 Task: Search for tasks assigned to 'shubhamj' in Outlook.
Action: Mouse moved to (14, 118)
Screenshot: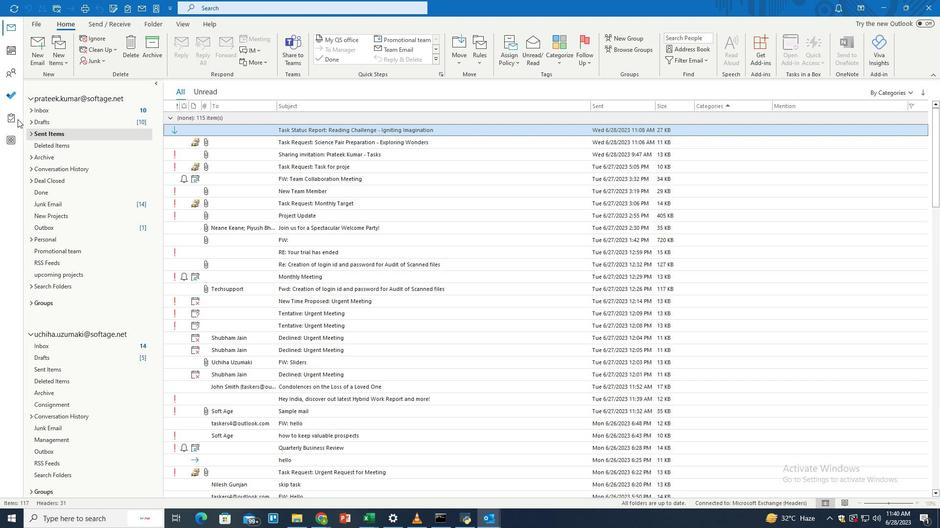 
Action: Mouse pressed left at (14, 118)
Screenshot: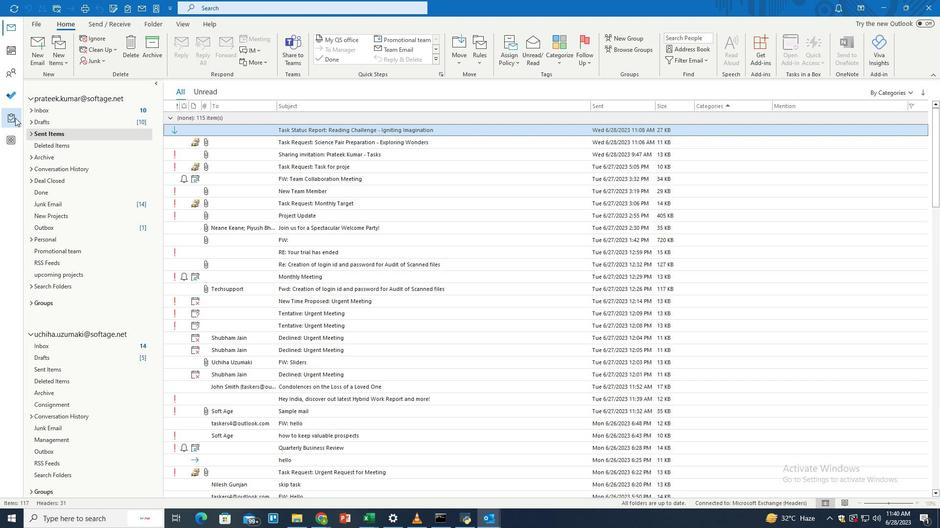 
Action: Mouse moved to (374, 4)
Screenshot: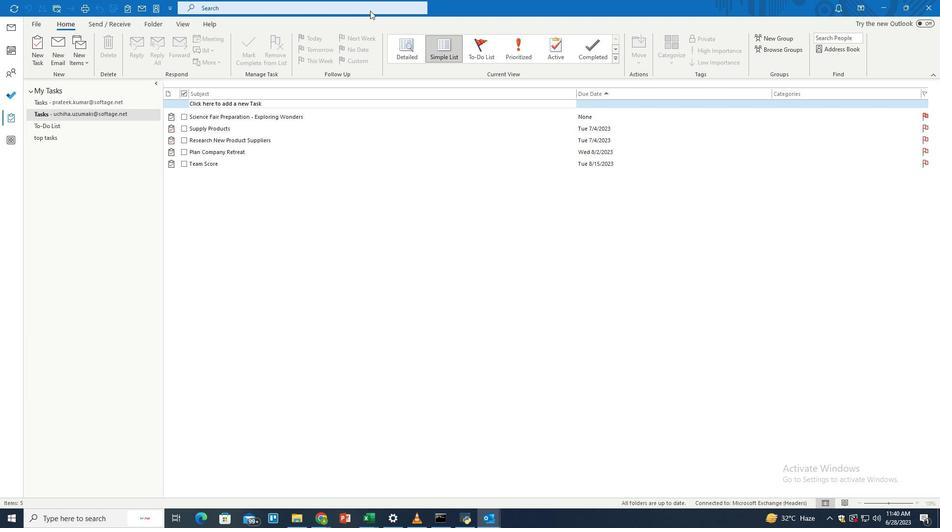 
Action: Mouse pressed left at (374, 4)
Screenshot: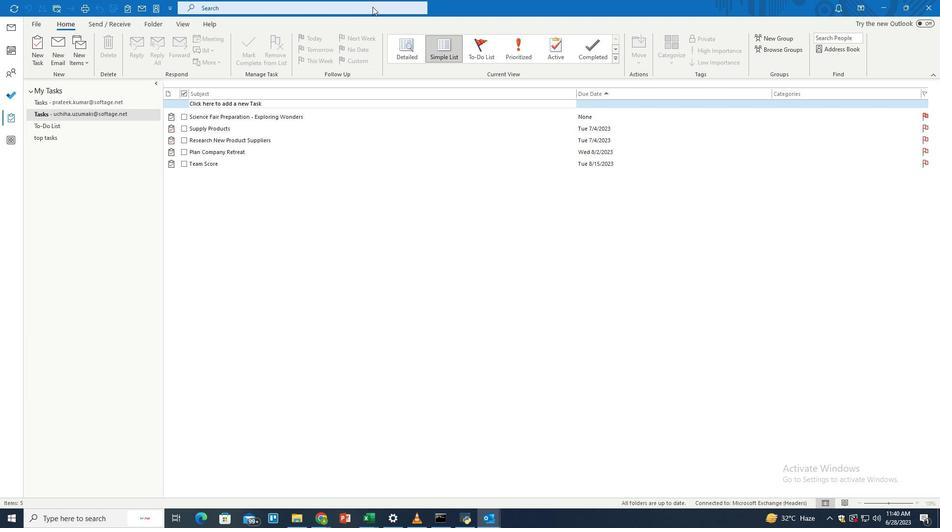 
Action: Mouse moved to (455, 7)
Screenshot: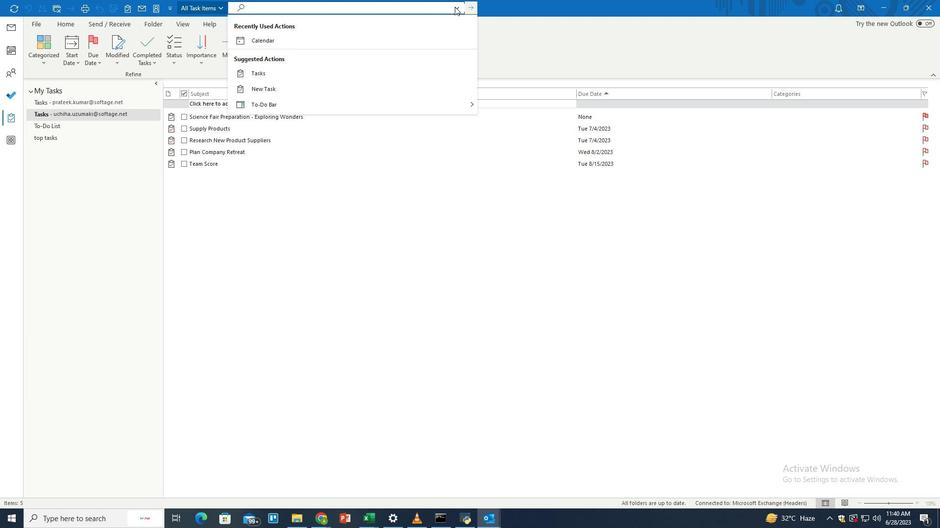 
Action: Mouse pressed left at (455, 7)
Screenshot: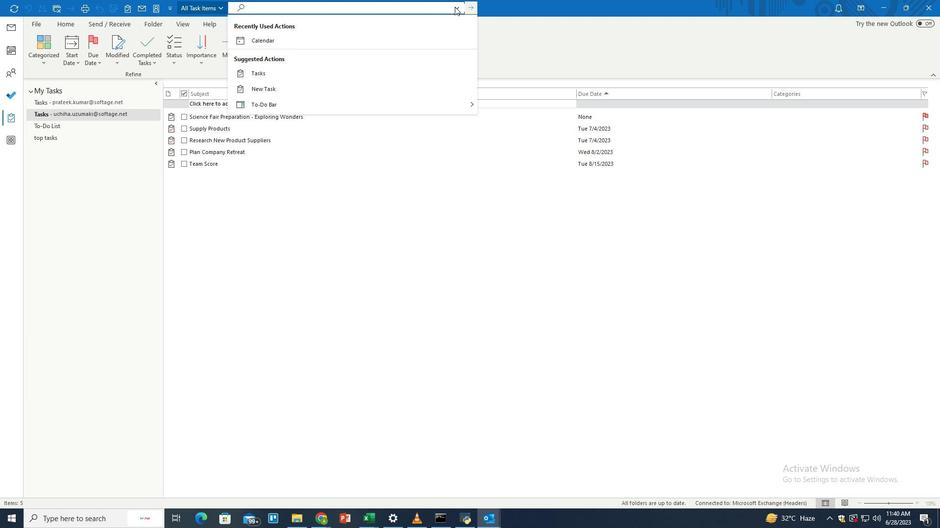 
Action: Mouse moved to (283, 136)
Screenshot: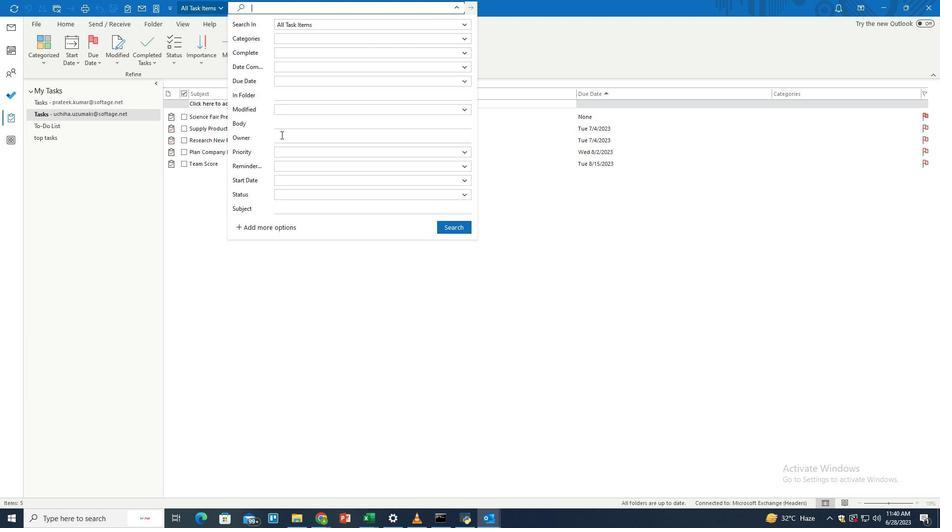 
Action: Mouse pressed left at (283, 136)
Screenshot: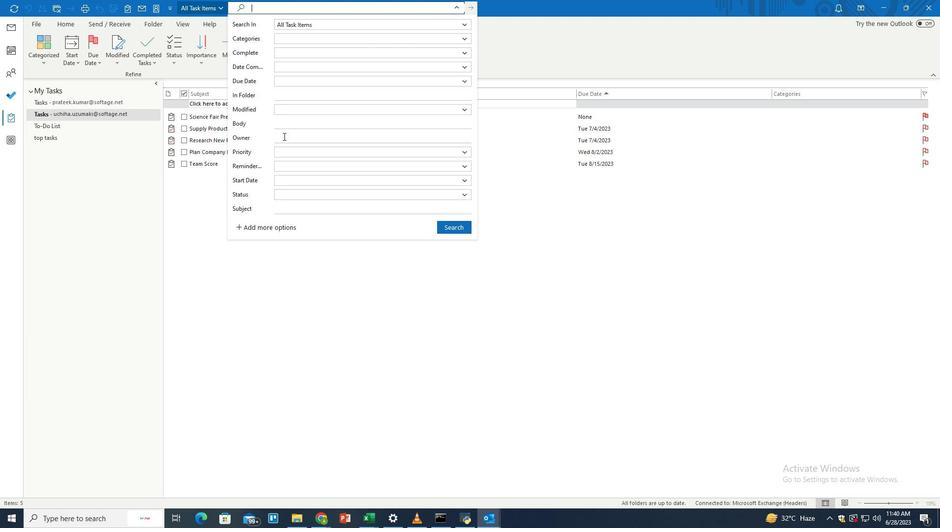 
Action: Mouse moved to (288, 138)
Screenshot: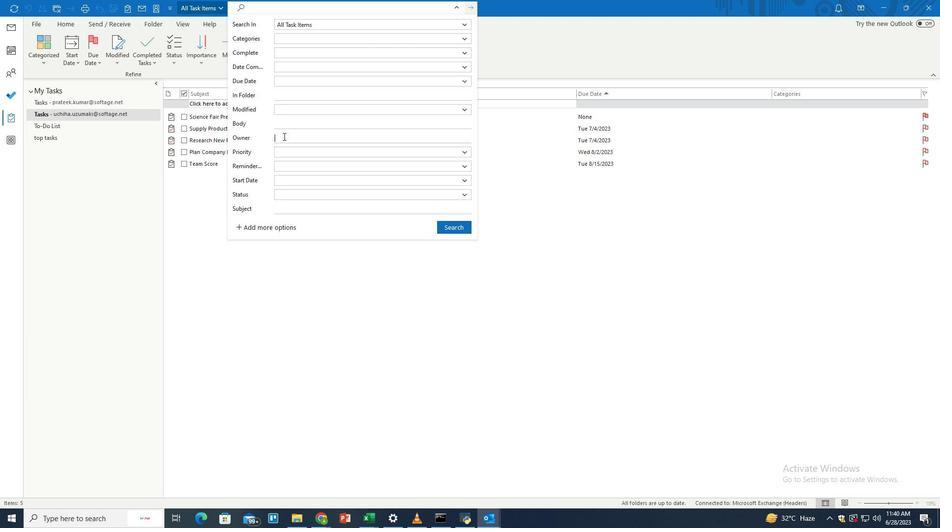
Action: Key pressed shubhamjain3991<Key.shift>@outlook.com
Screenshot: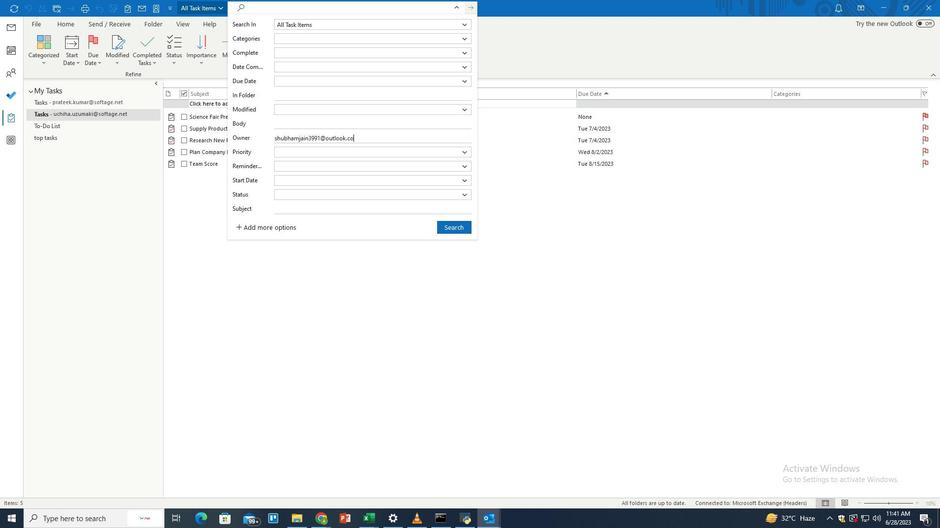 
Action: Mouse moved to (457, 229)
Screenshot: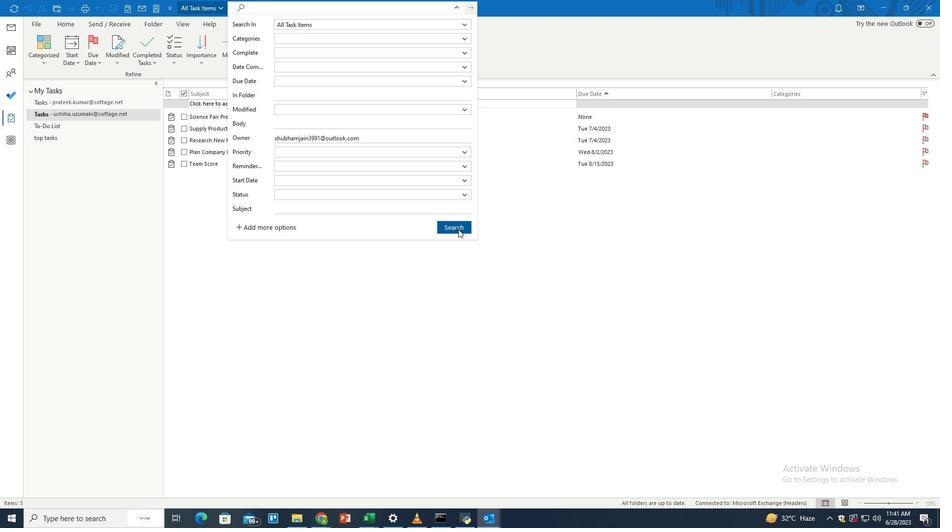 
Action: Mouse pressed left at (457, 229)
Screenshot: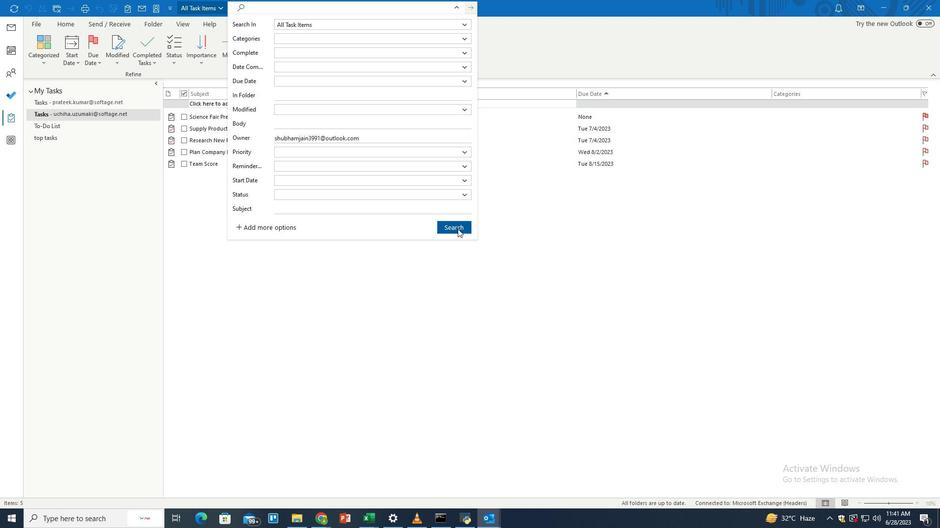 
